 Task: Select a due date automation when advanced on, 2 days before a card is due add dates with a complete due date at 11:00 AM.
Action: Mouse moved to (1314, 93)
Screenshot: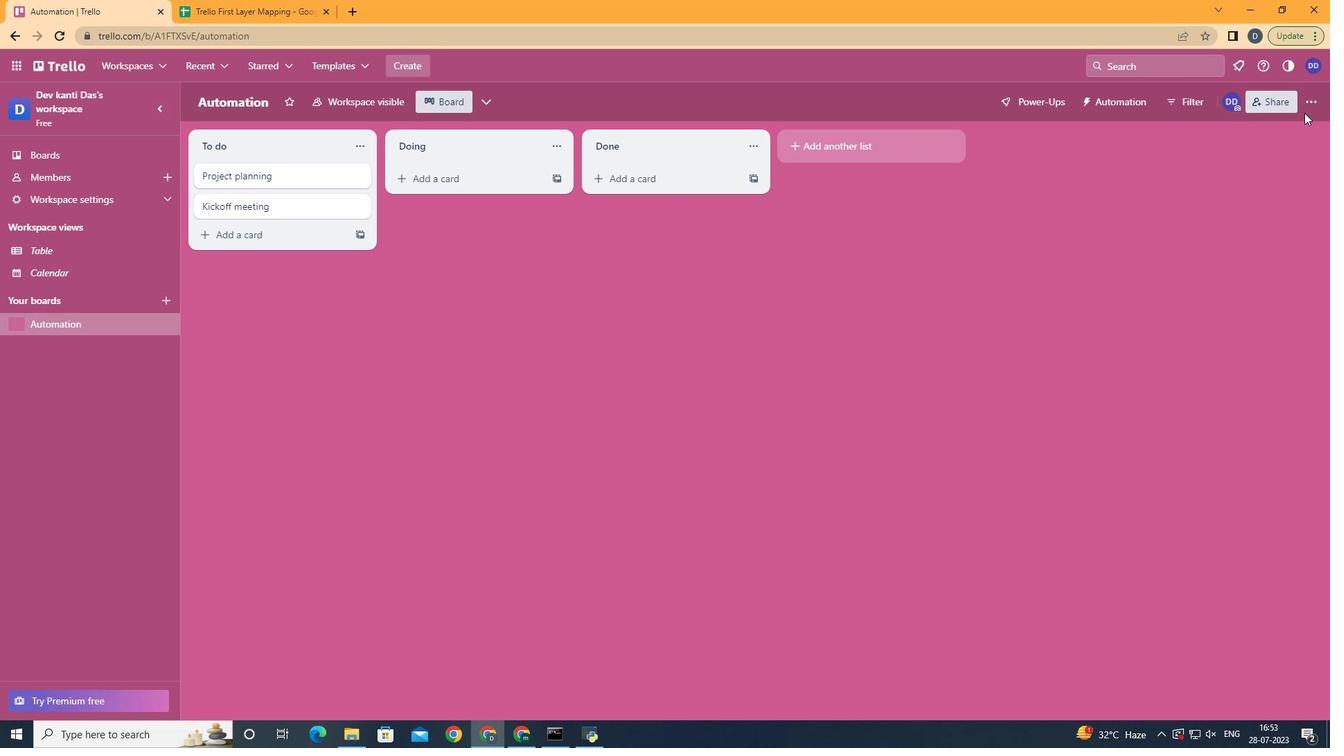 
Action: Mouse pressed left at (1314, 93)
Screenshot: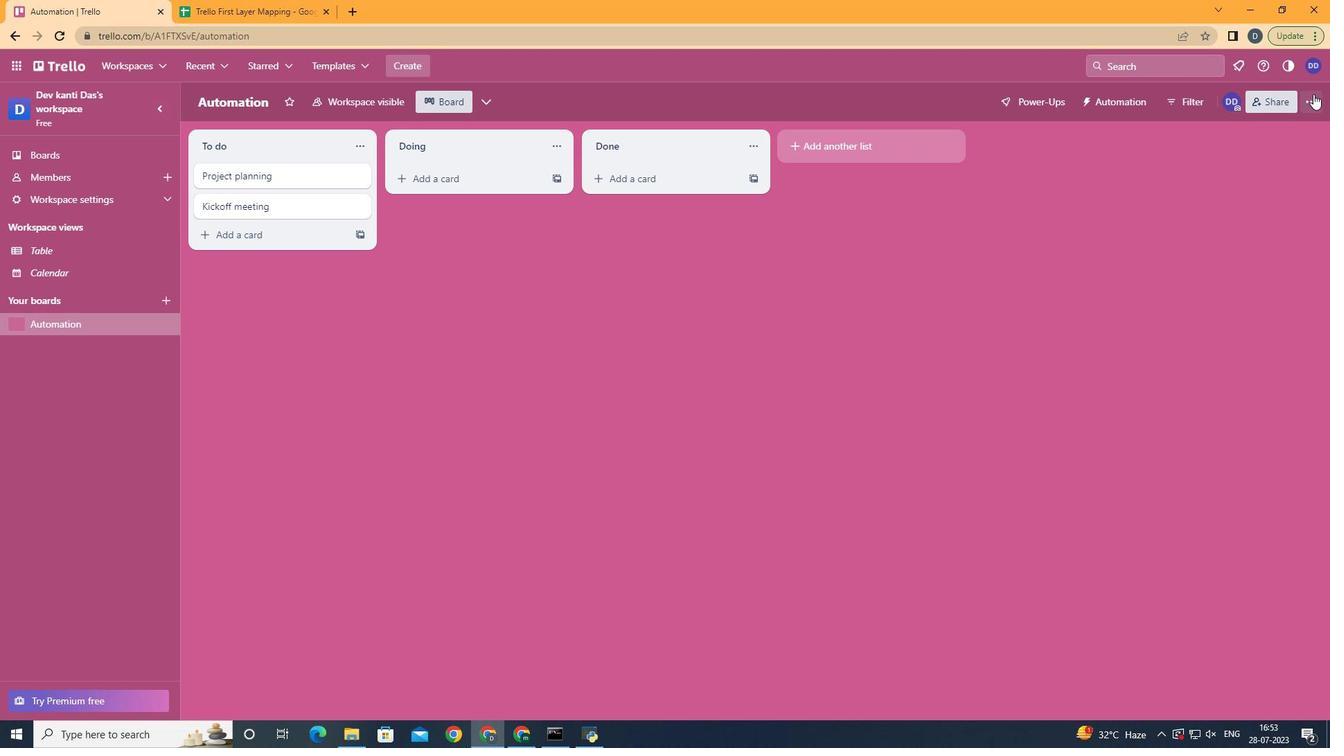 
Action: Mouse moved to (1228, 305)
Screenshot: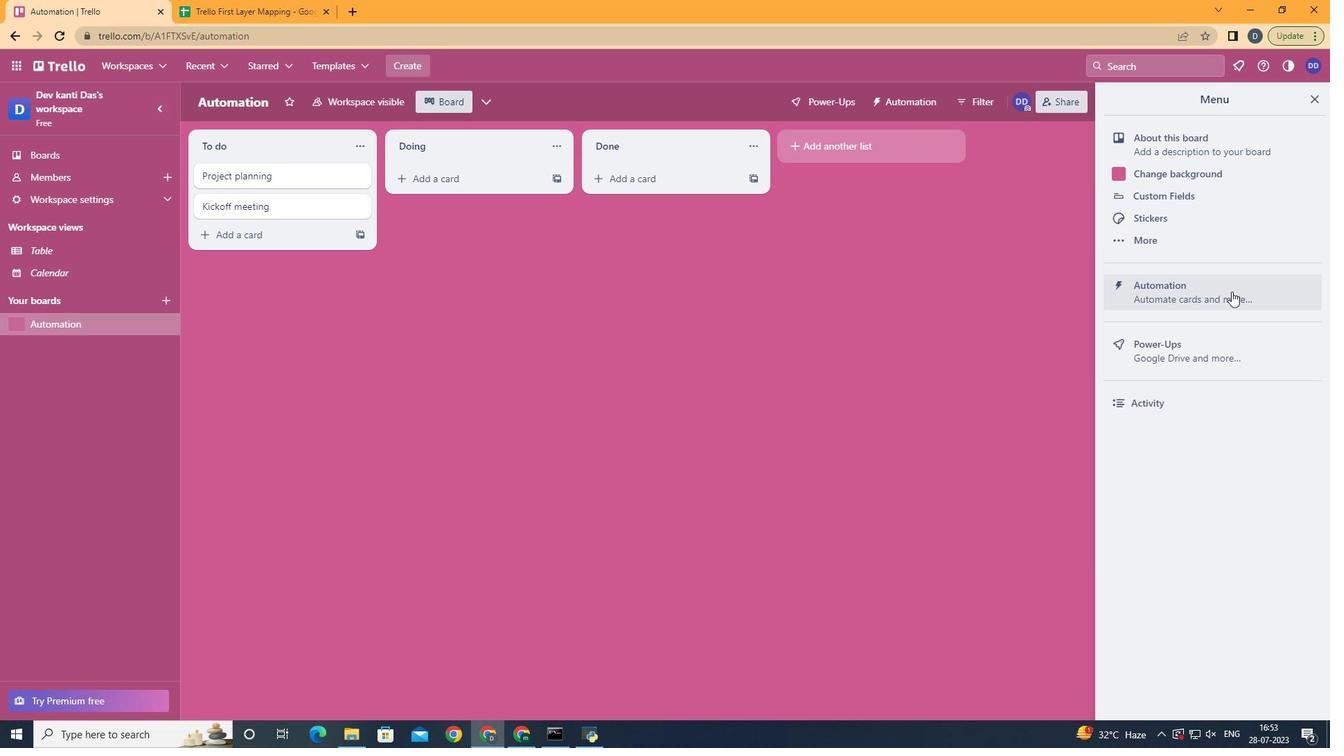
Action: Mouse pressed left at (1228, 305)
Screenshot: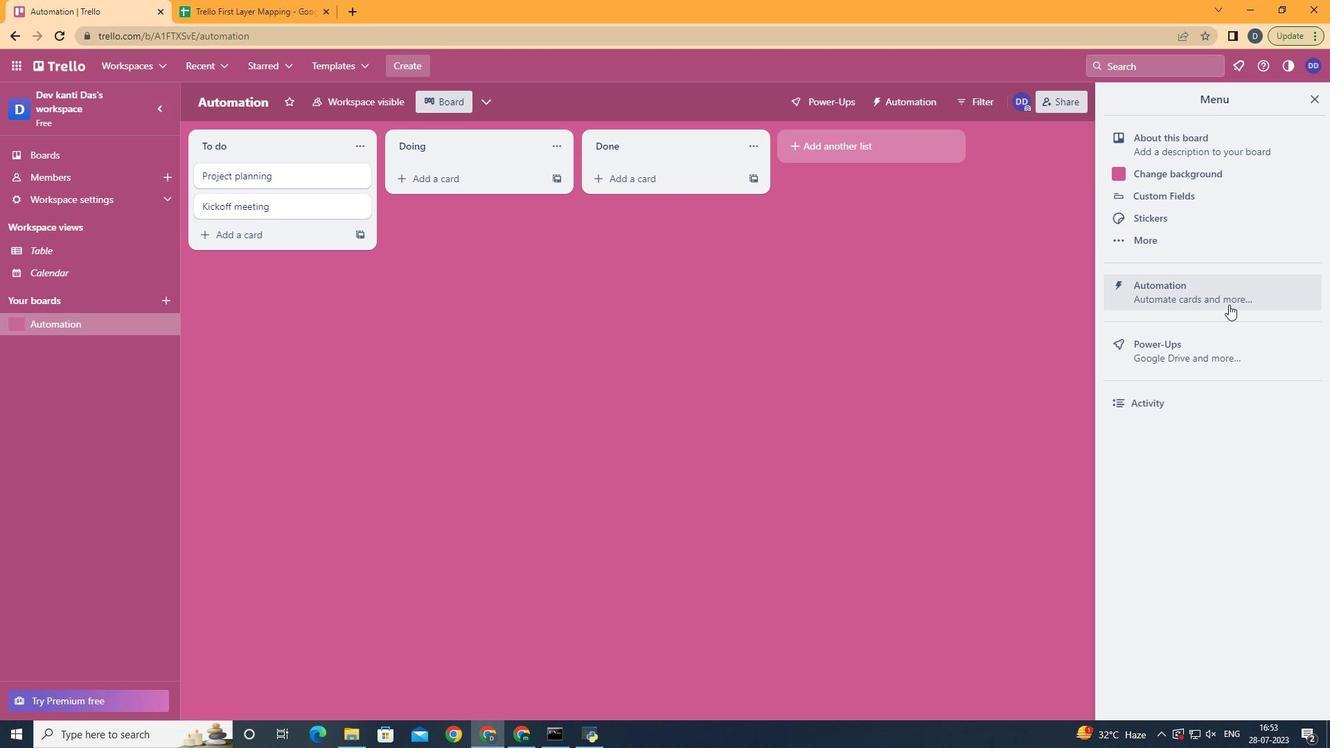 
Action: Mouse moved to (270, 280)
Screenshot: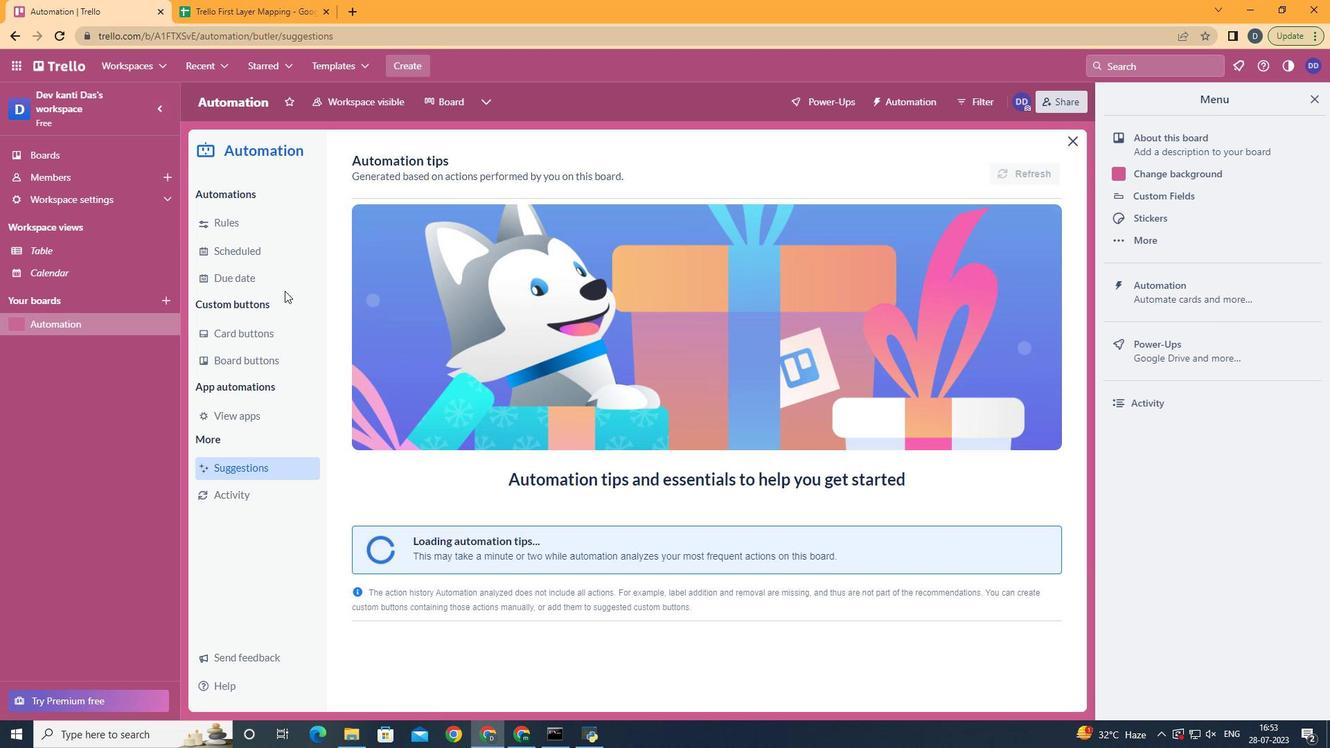 
Action: Mouse pressed left at (270, 280)
Screenshot: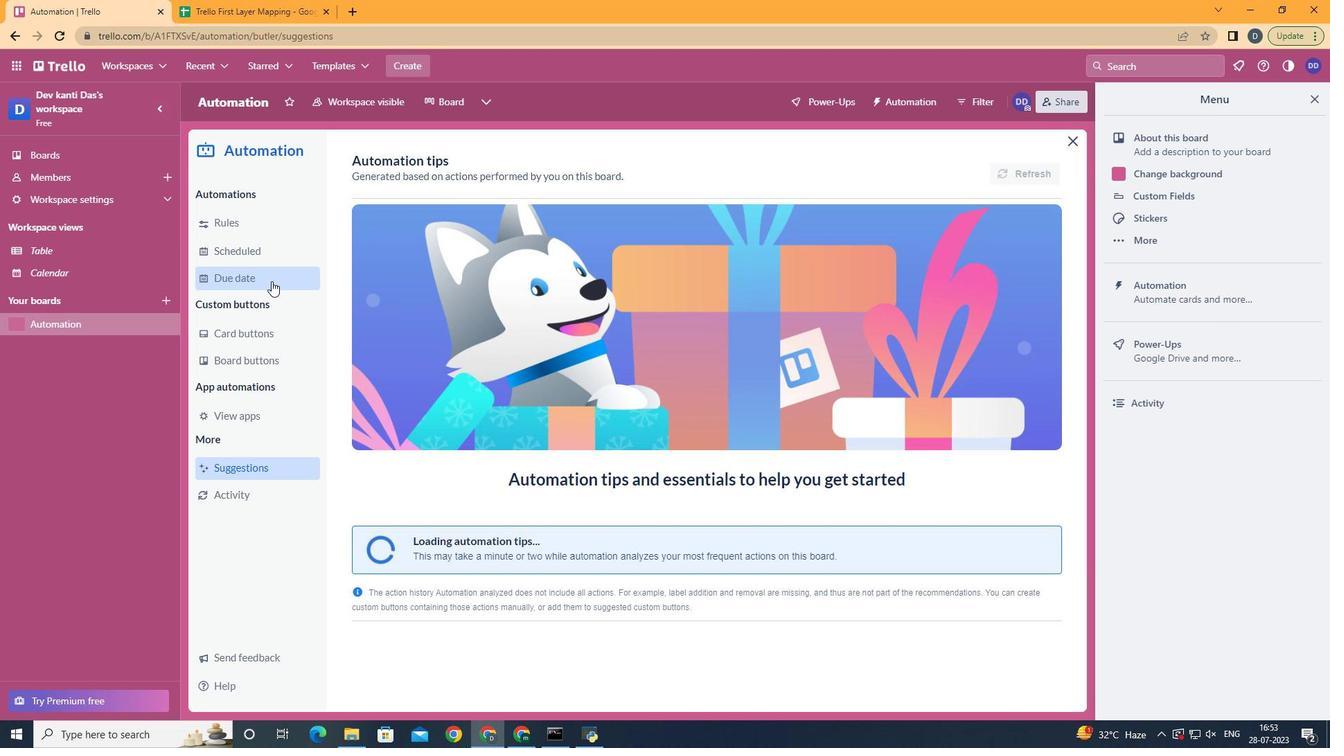 
Action: Mouse moved to (980, 168)
Screenshot: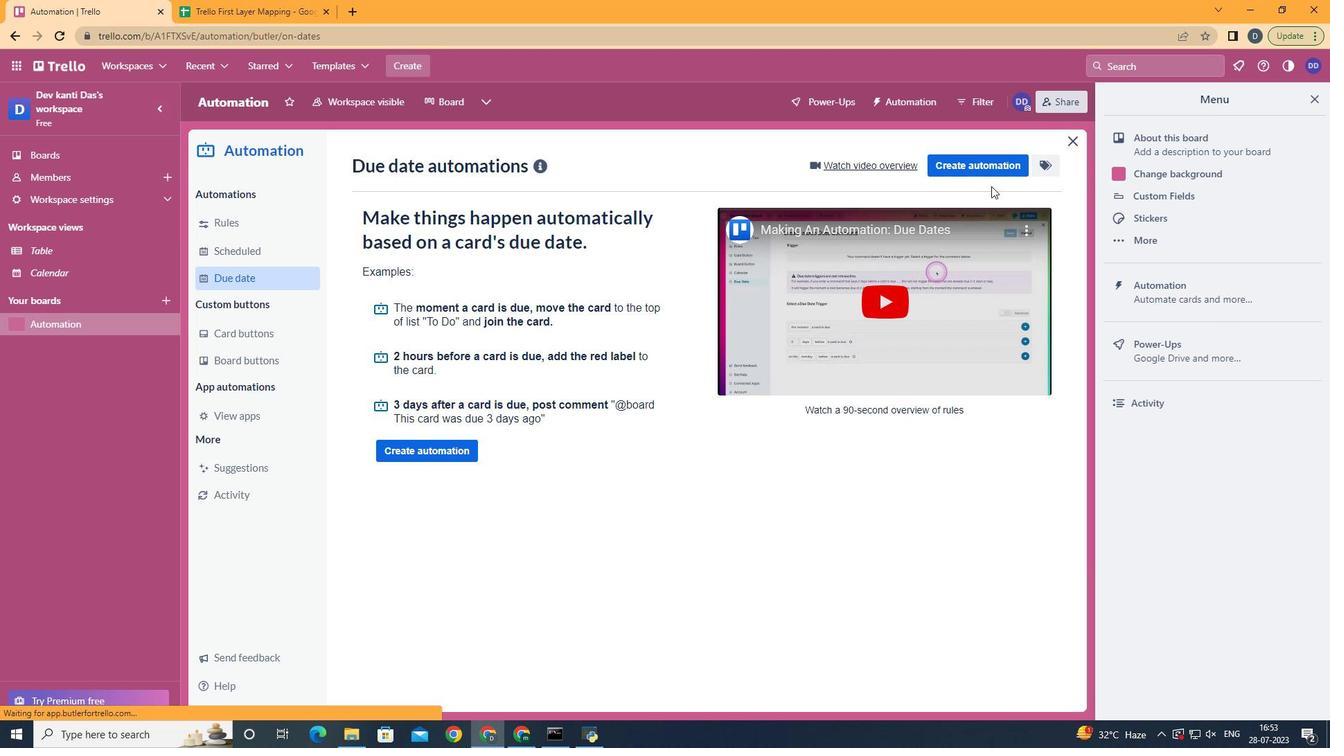 
Action: Mouse pressed left at (980, 168)
Screenshot: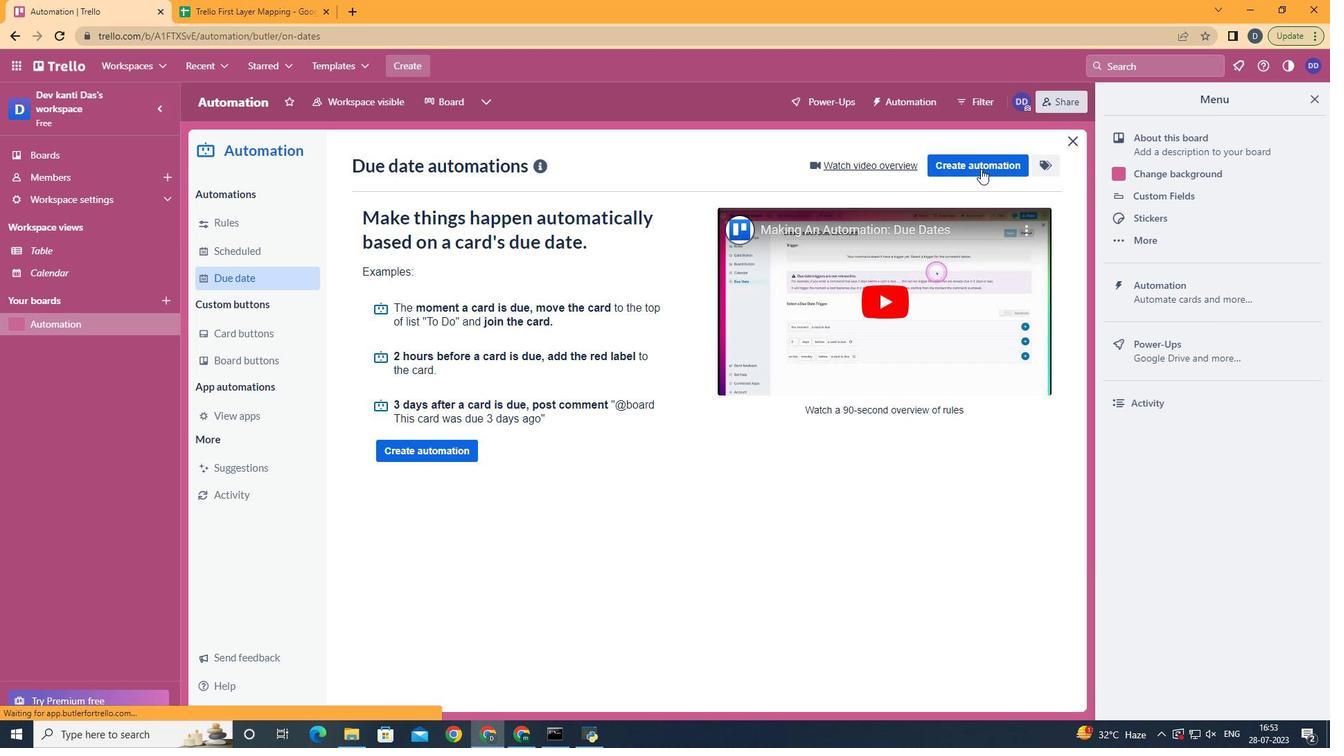
Action: Mouse moved to (727, 296)
Screenshot: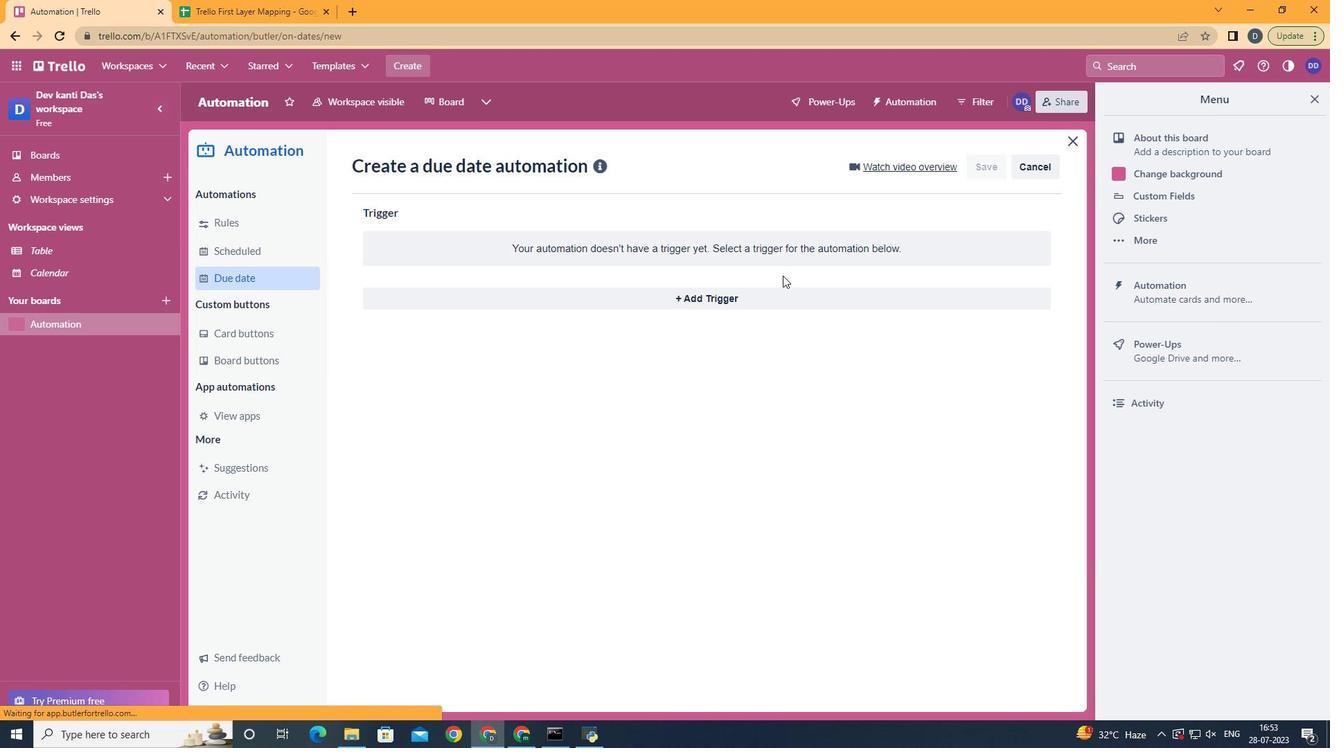 
Action: Mouse pressed left at (727, 296)
Screenshot: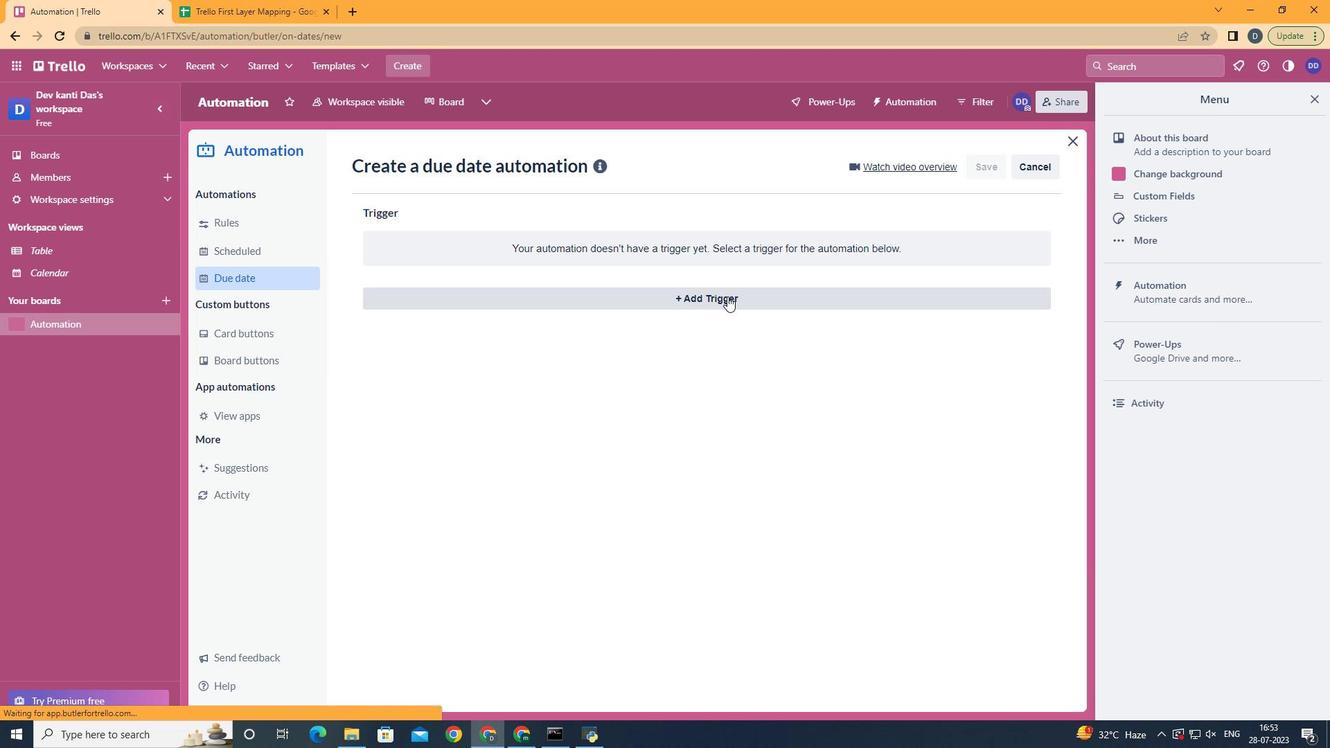 
Action: Mouse moved to (540, 509)
Screenshot: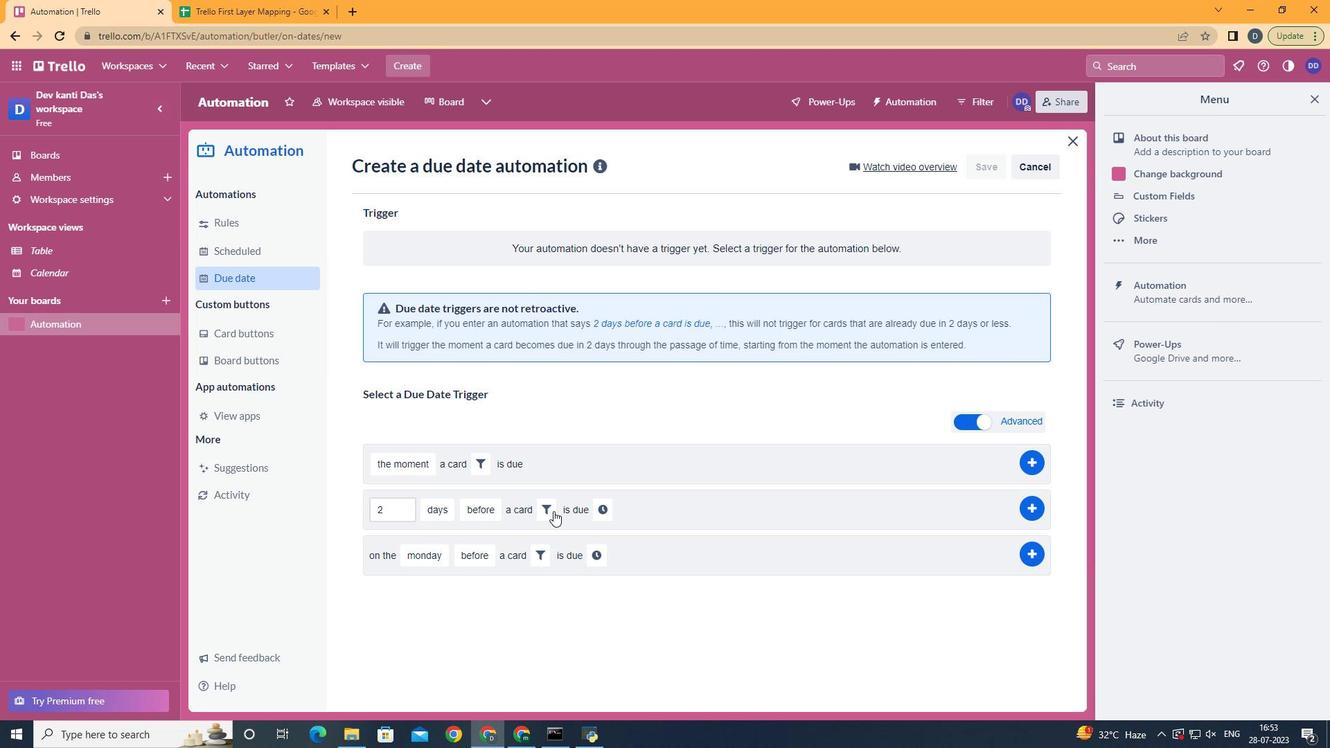 
Action: Mouse pressed left at (540, 509)
Screenshot: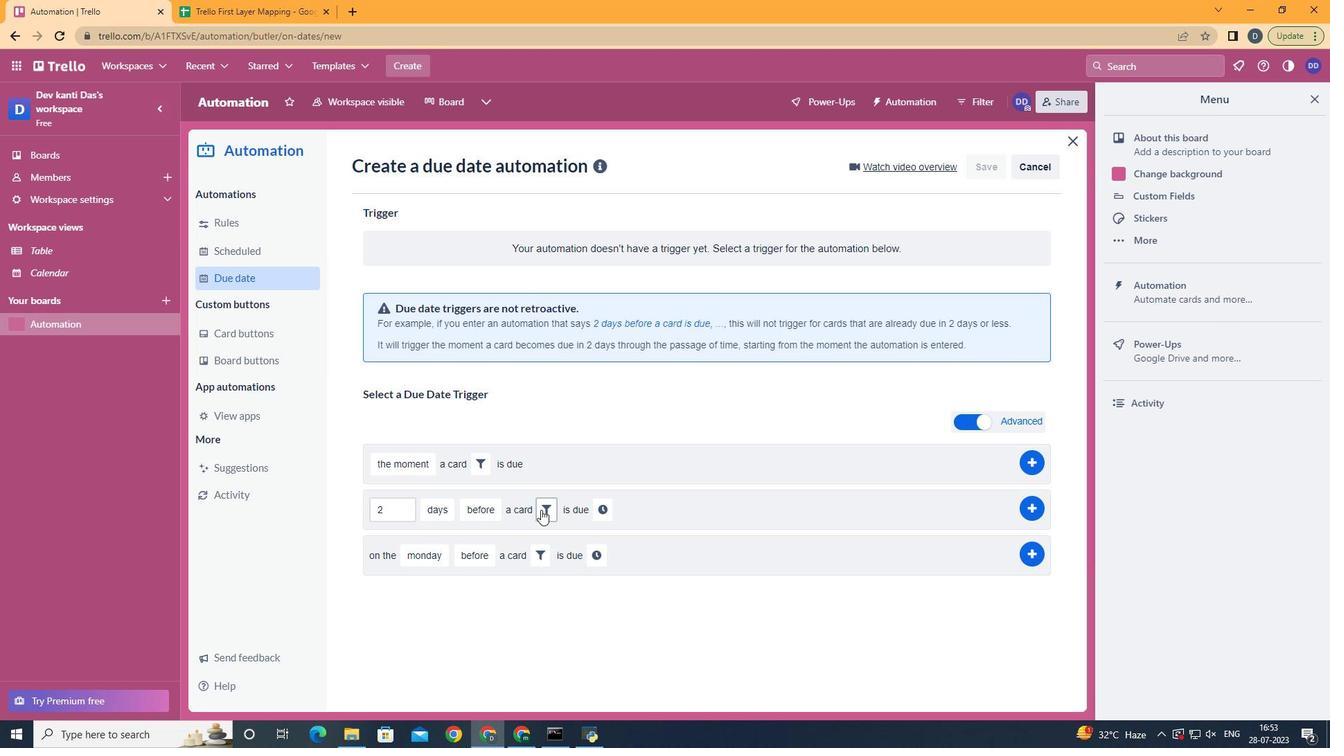 
Action: Mouse moved to (624, 568)
Screenshot: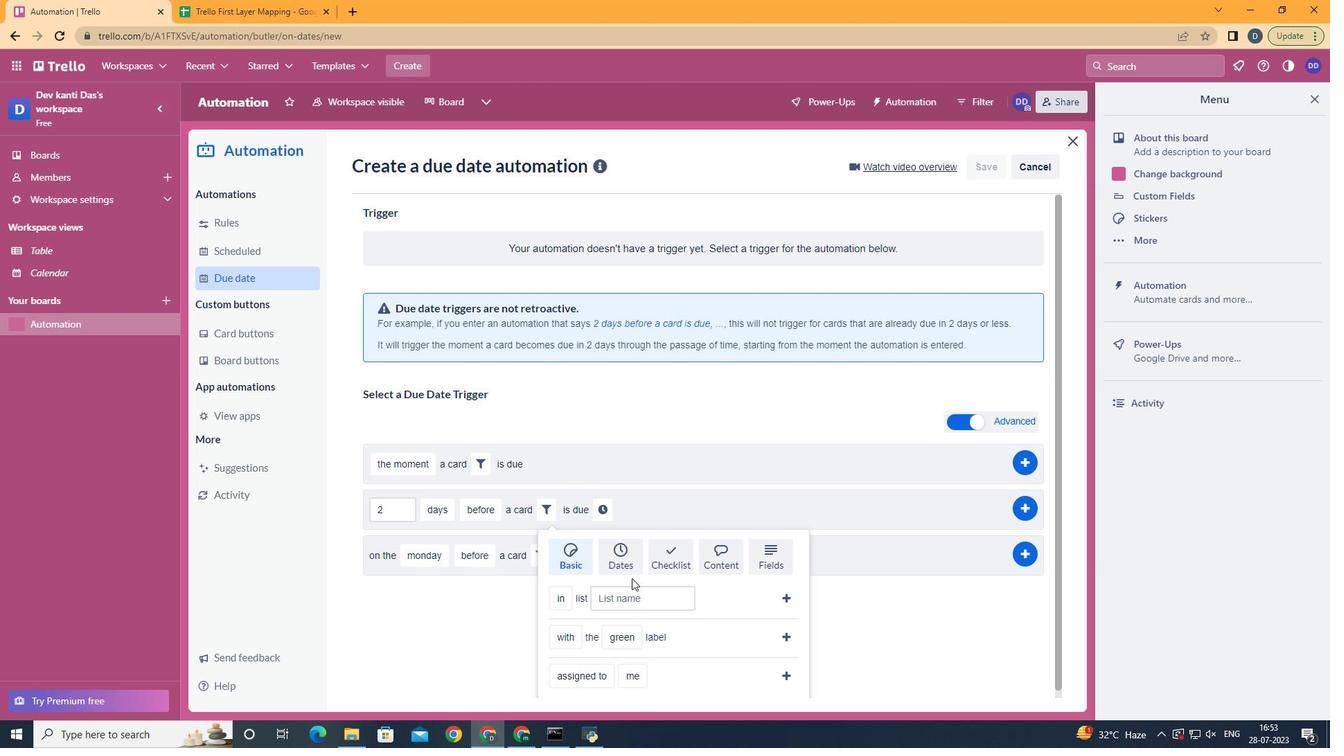 
Action: Mouse pressed left at (624, 568)
Screenshot: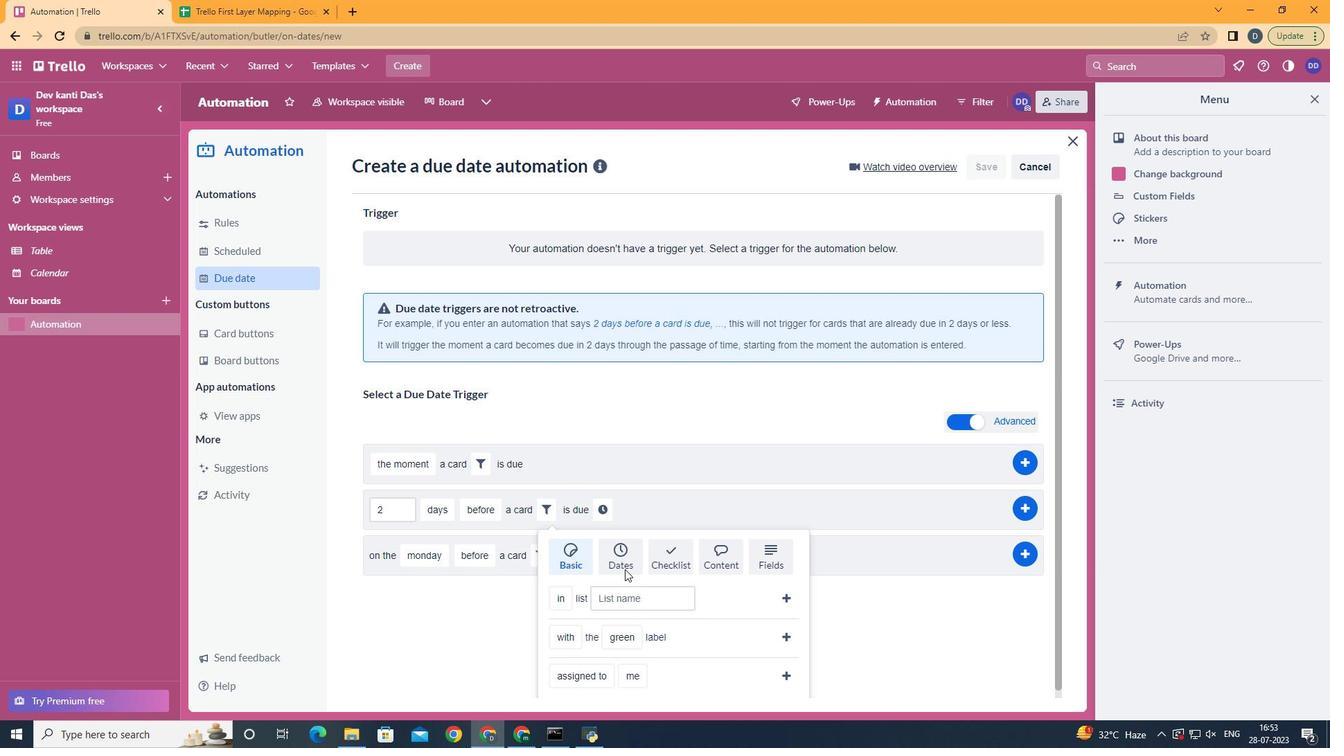 
Action: Mouse moved to (581, 629)
Screenshot: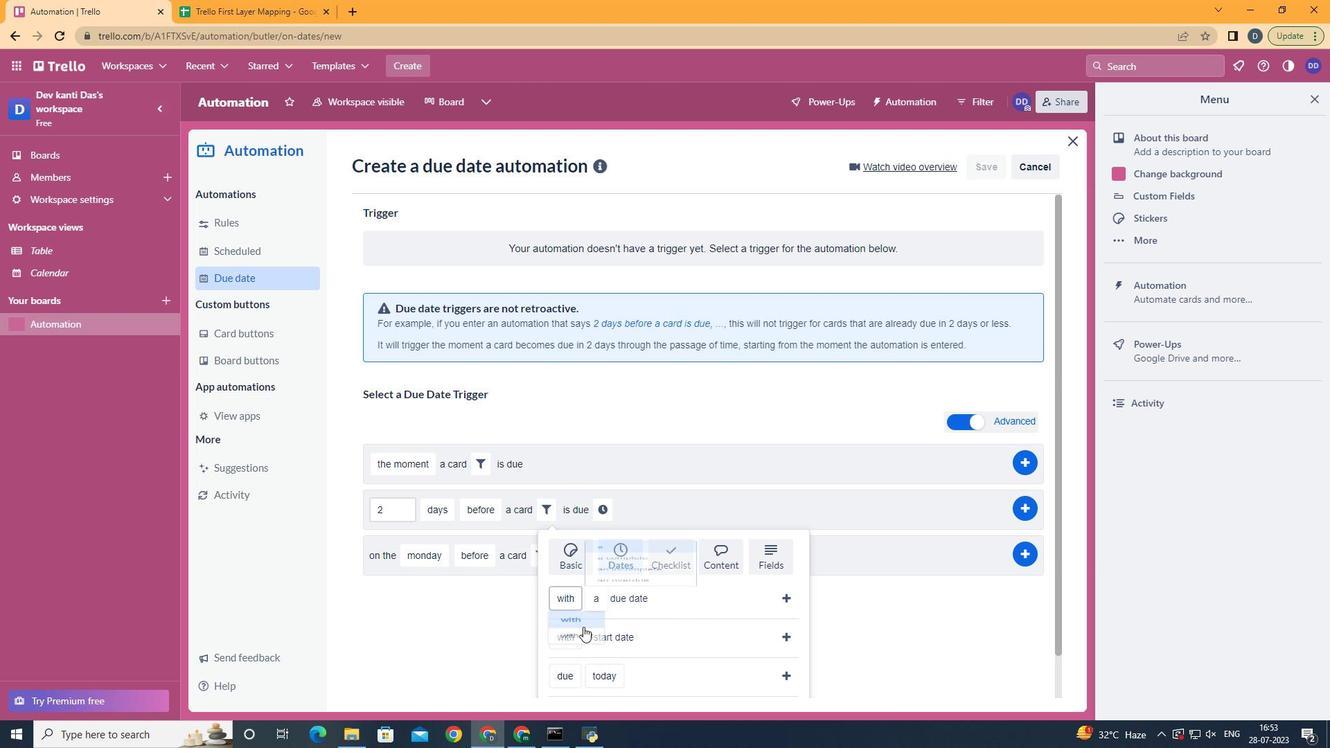 
Action: Mouse pressed left at (581, 629)
Screenshot: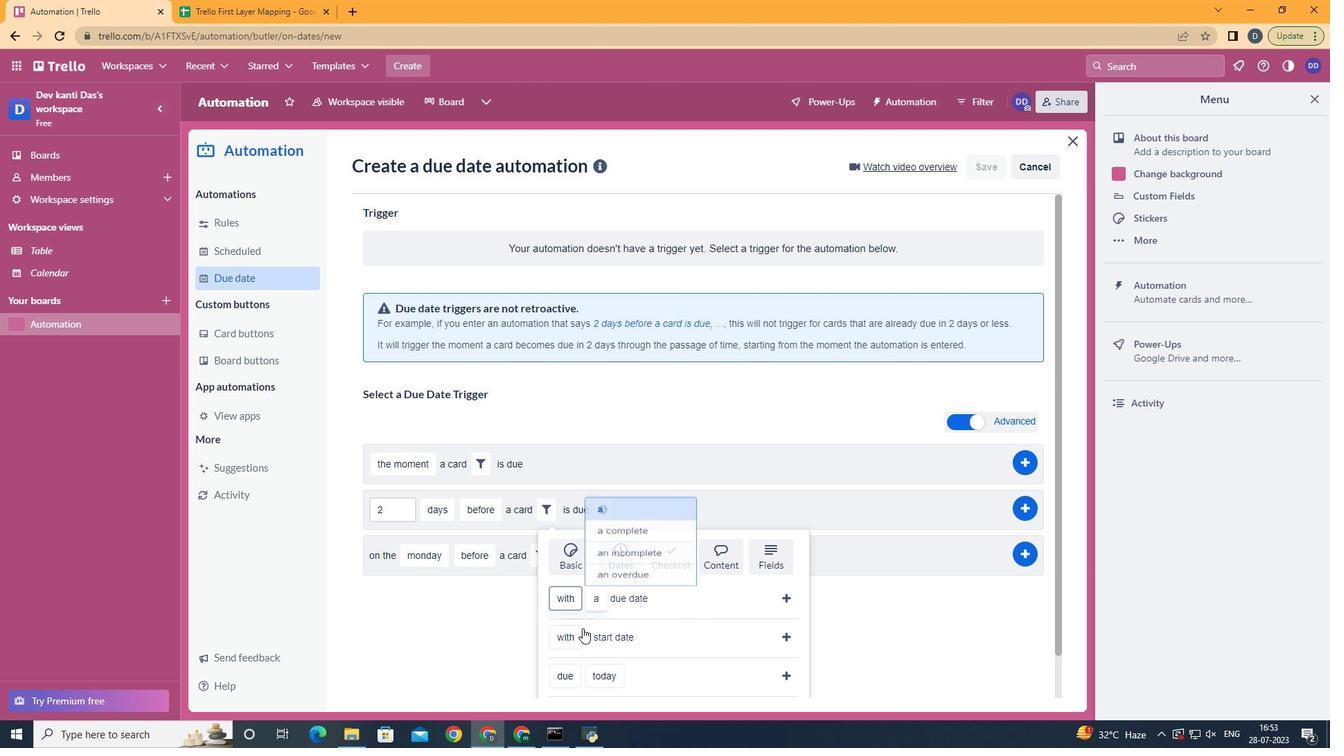 
Action: Mouse moved to (570, 619)
Screenshot: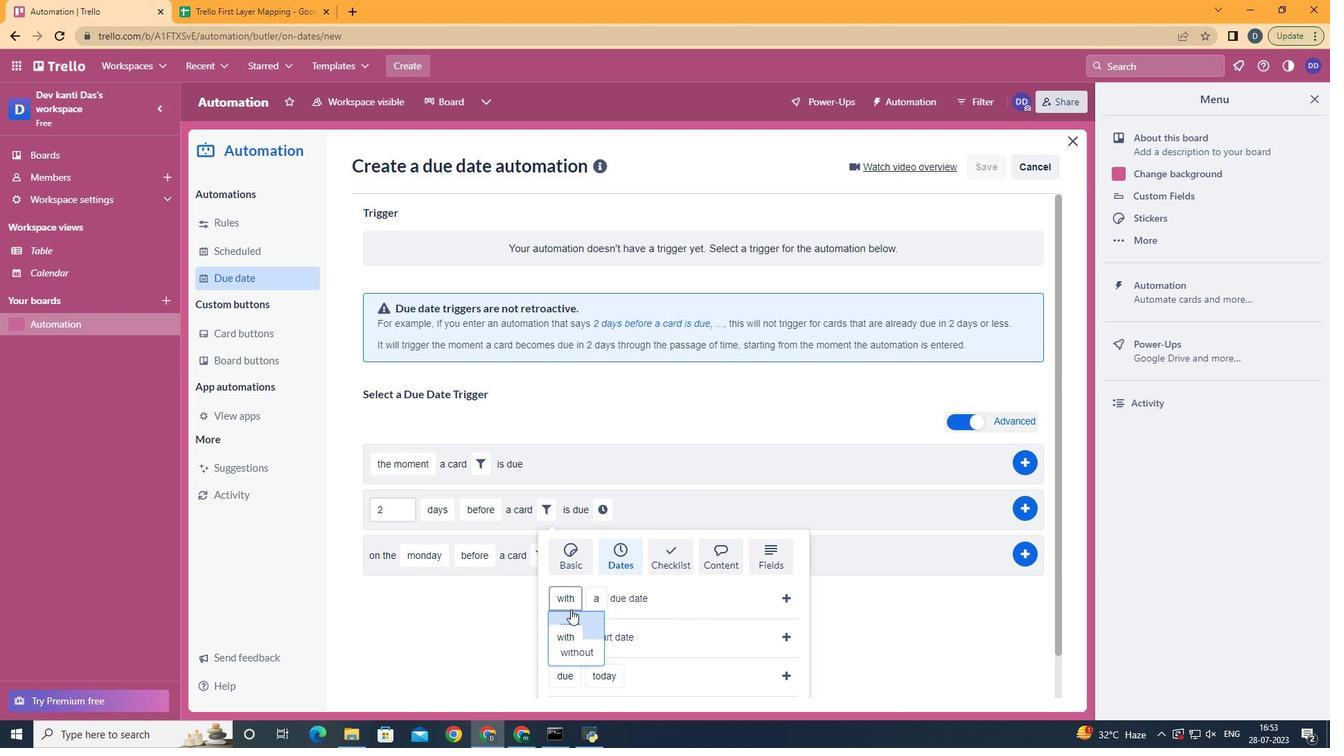 
Action: Mouse pressed left at (570, 619)
Screenshot: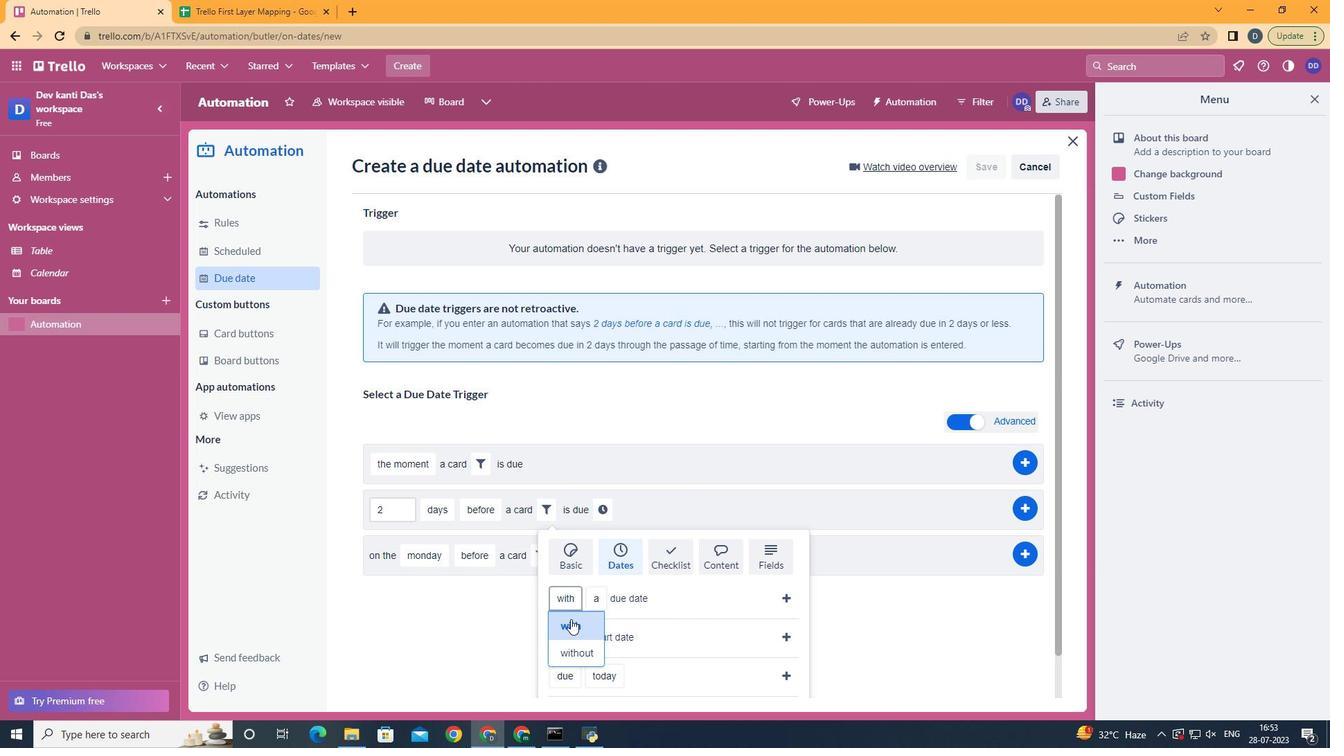 
Action: Mouse moved to (625, 522)
Screenshot: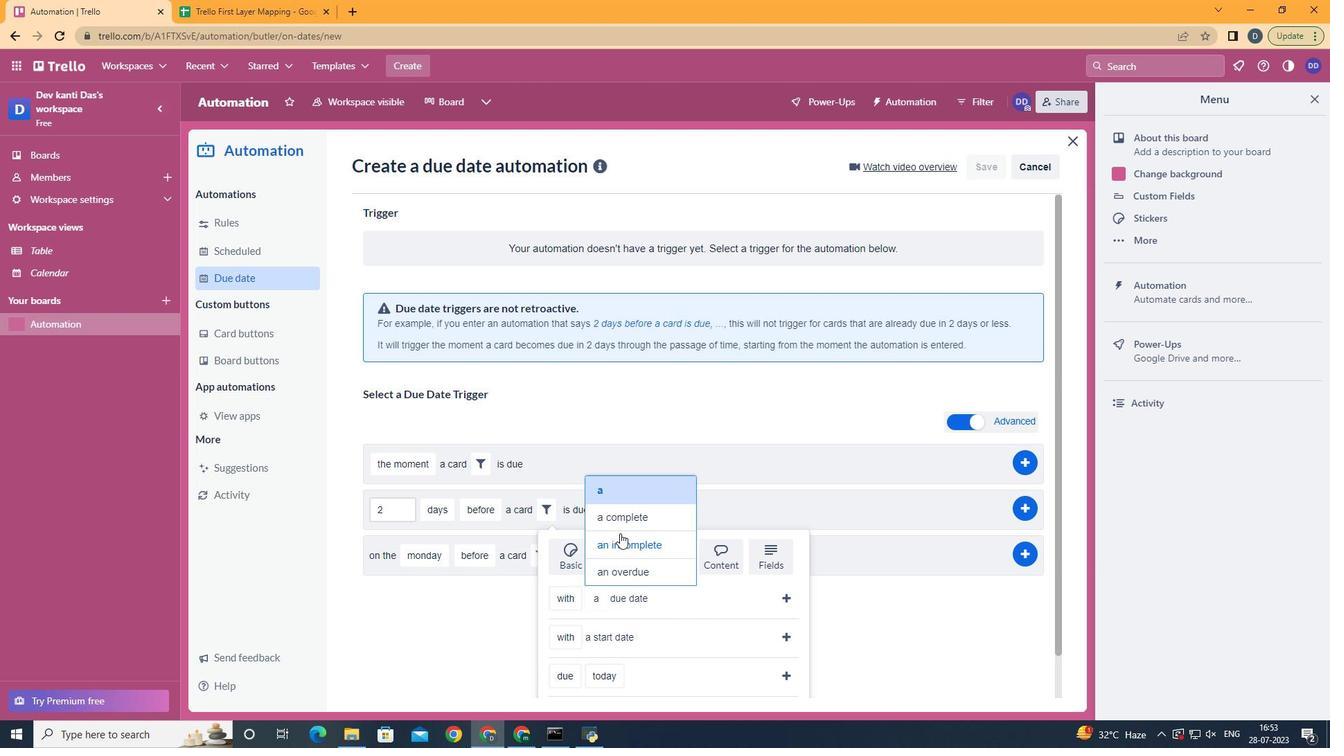 
Action: Mouse pressed left at (625, 522)
Screenshot: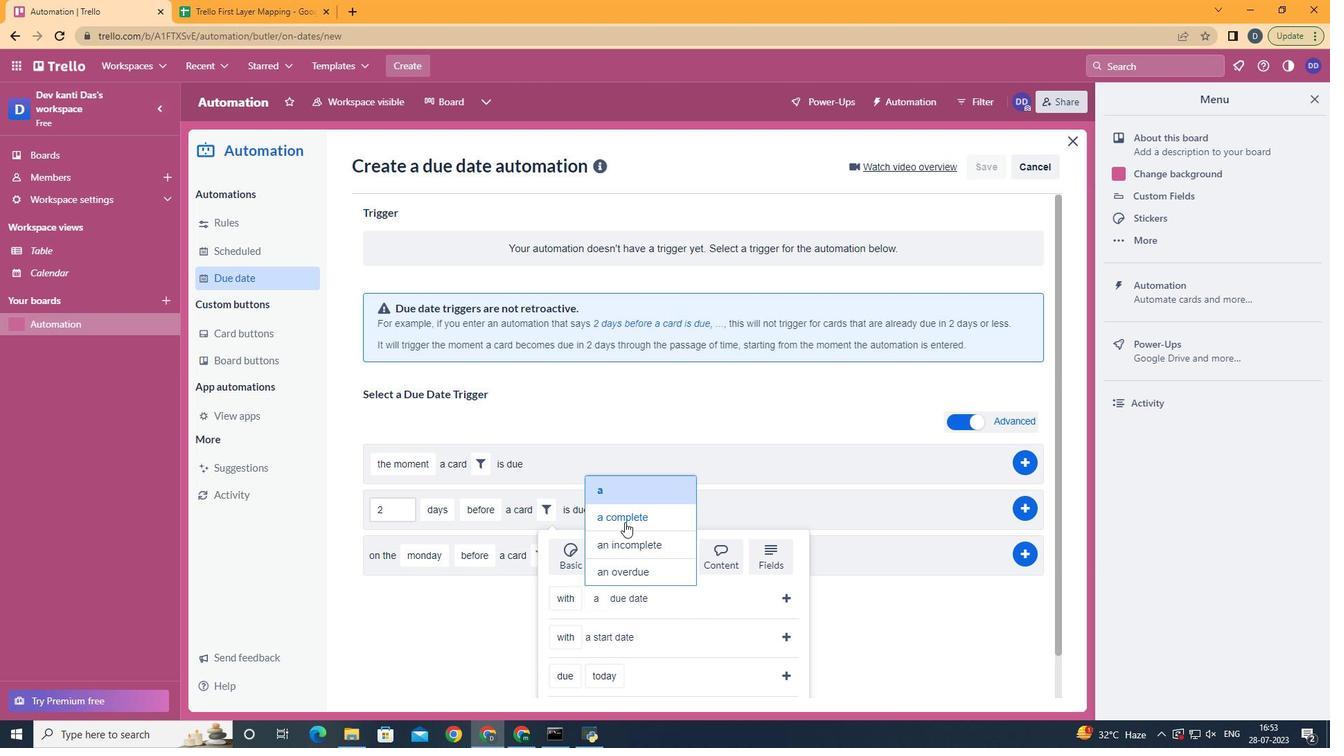 
Action: Mouse moved to (778, 597)
Screenshot: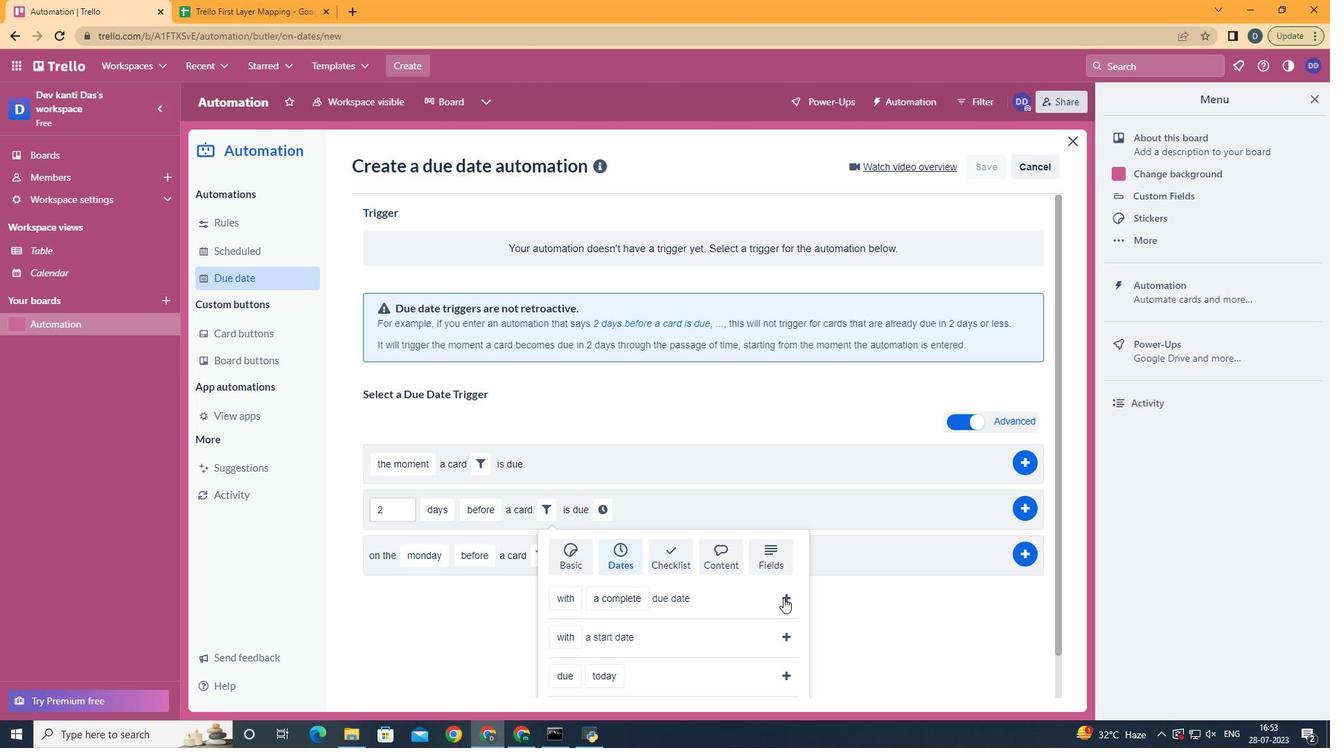 
Action: Mouse pressed left at (778, 597)
Screenshot: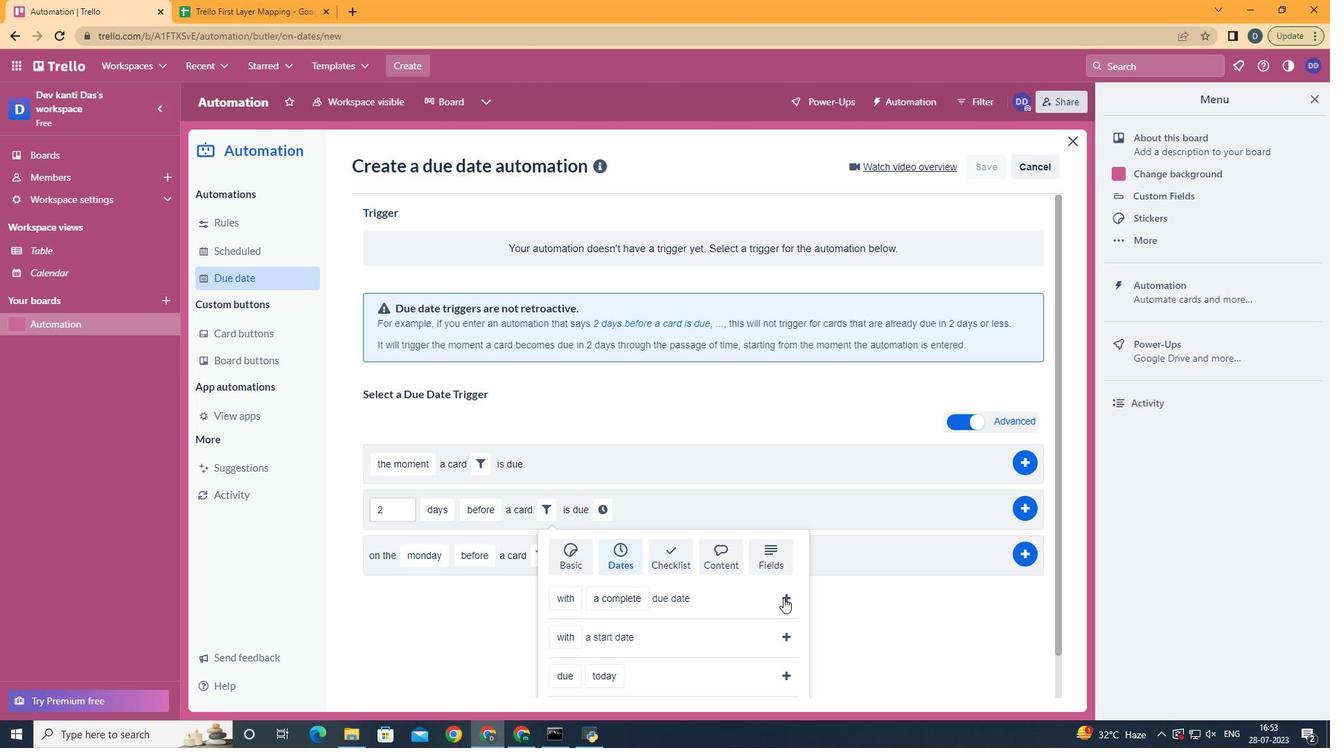 
Action: Mouse moved to (749, 509)
Screenshot: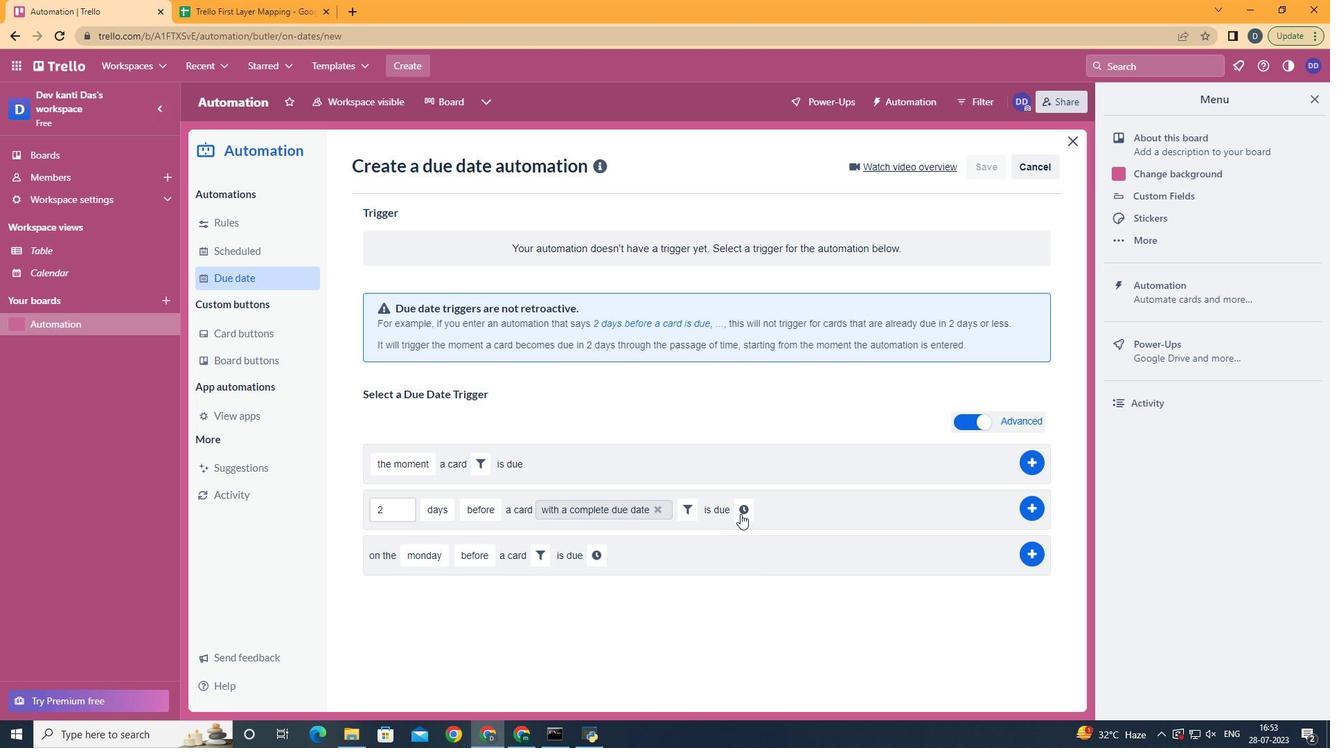 
Action: Mouse pressed left at (749, 509)
Screenshot: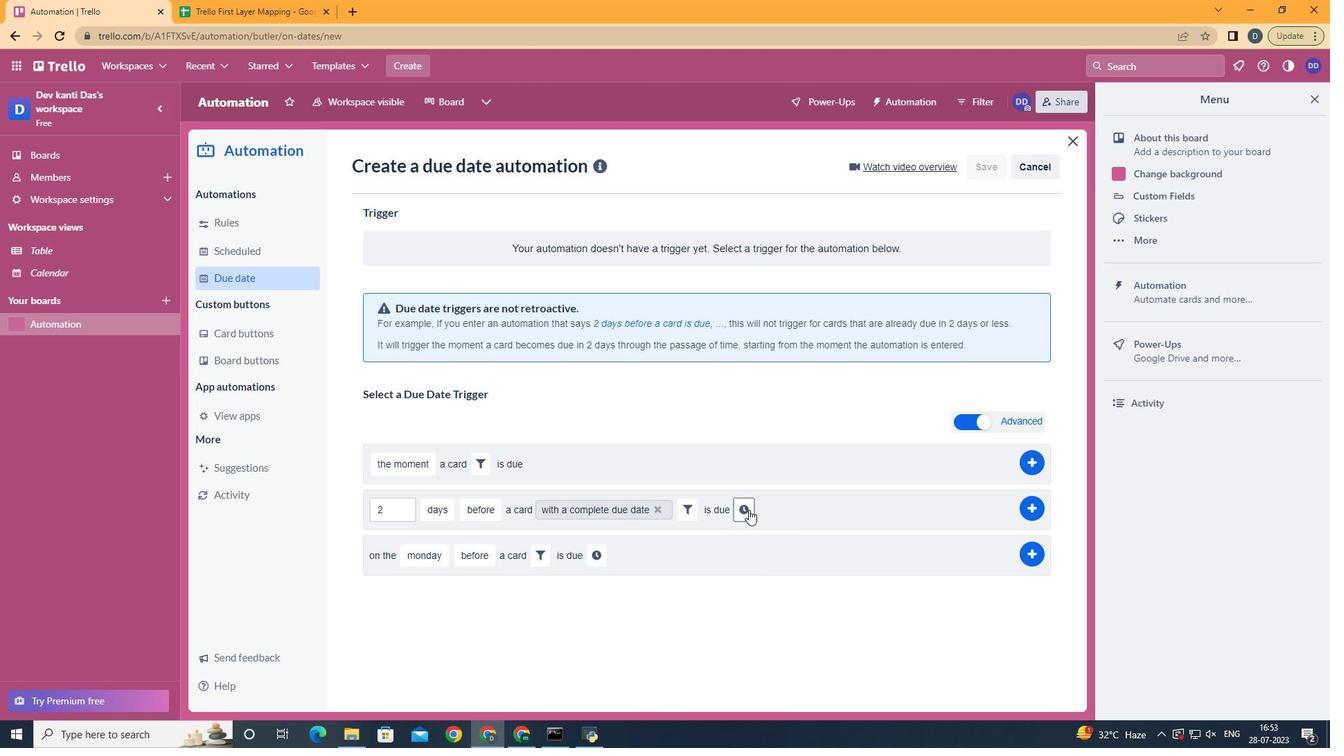 
Action: Mouse moved to (779, 521)
Screenshot: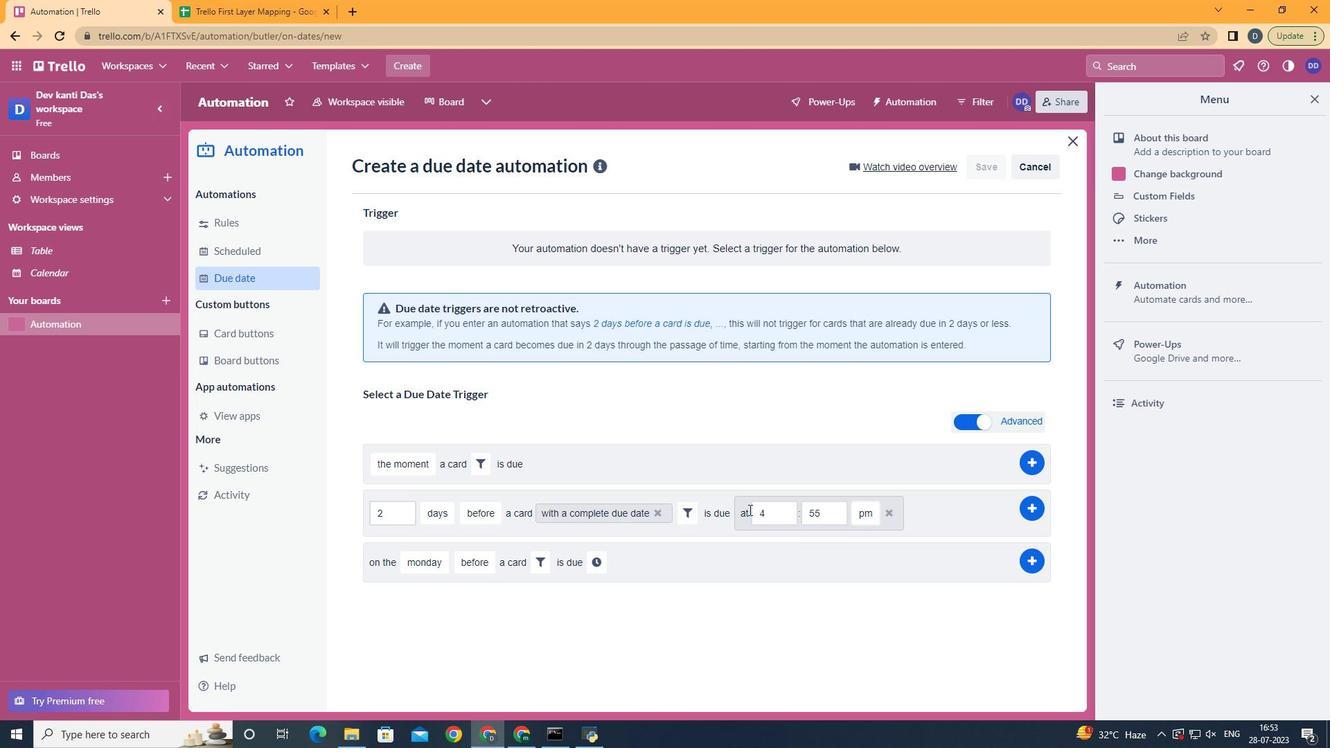 
Action: Mouse pressed left at (779, 521)
Screenshot: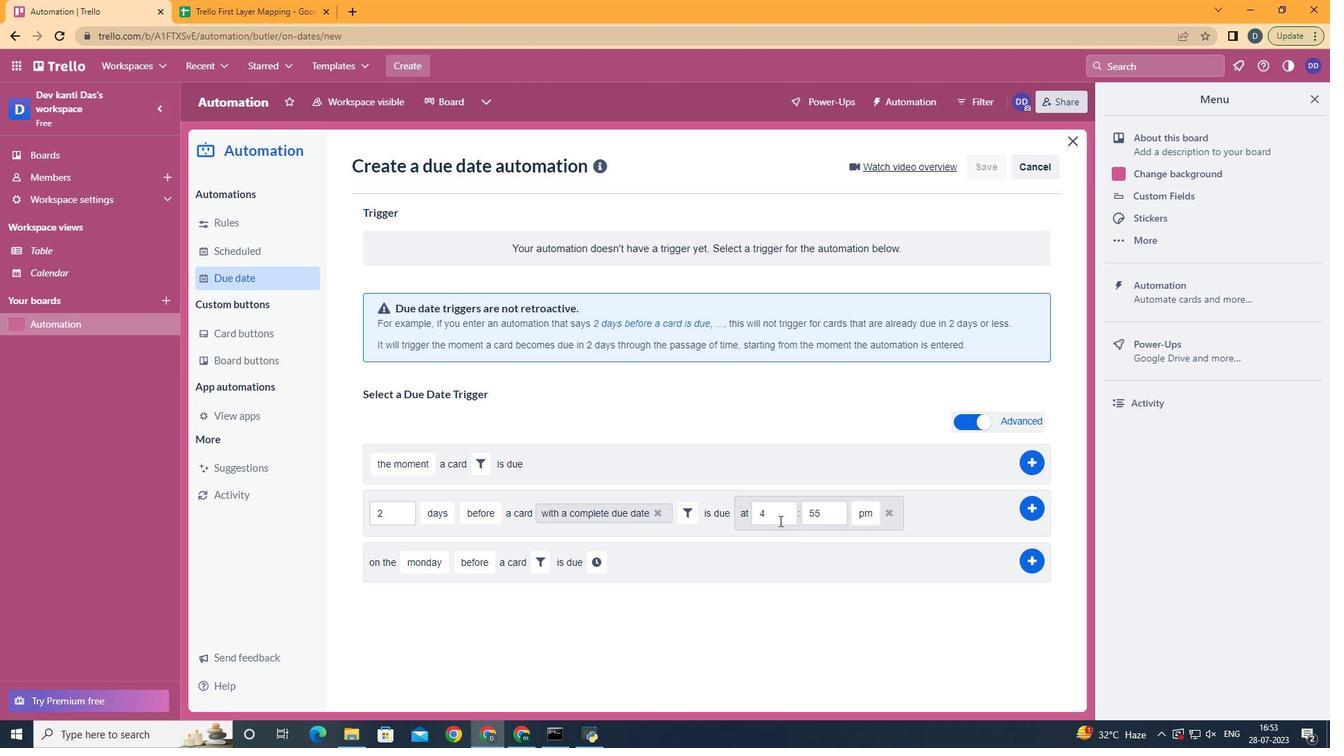 
Action: Key pressed <Key.backspace>11
Screenshot: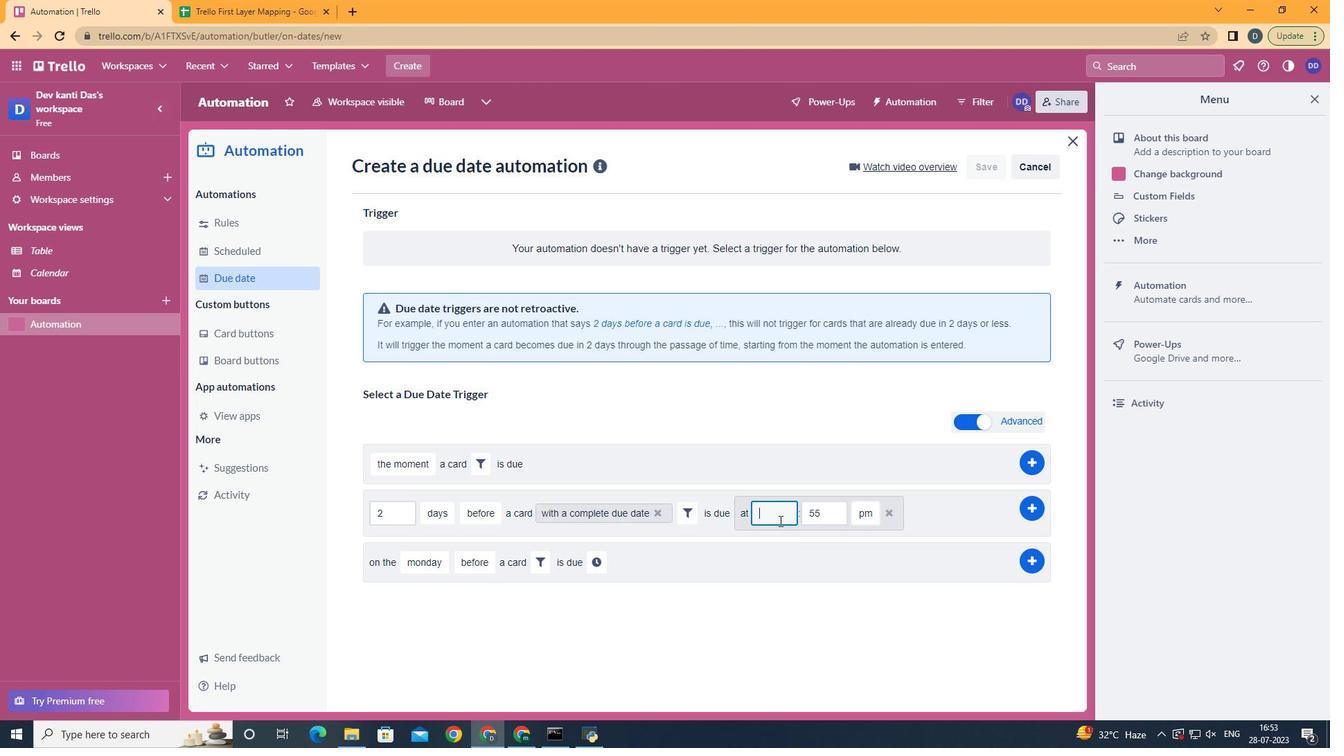 
Action: Mouse moved to (826, 511)
Screenshot: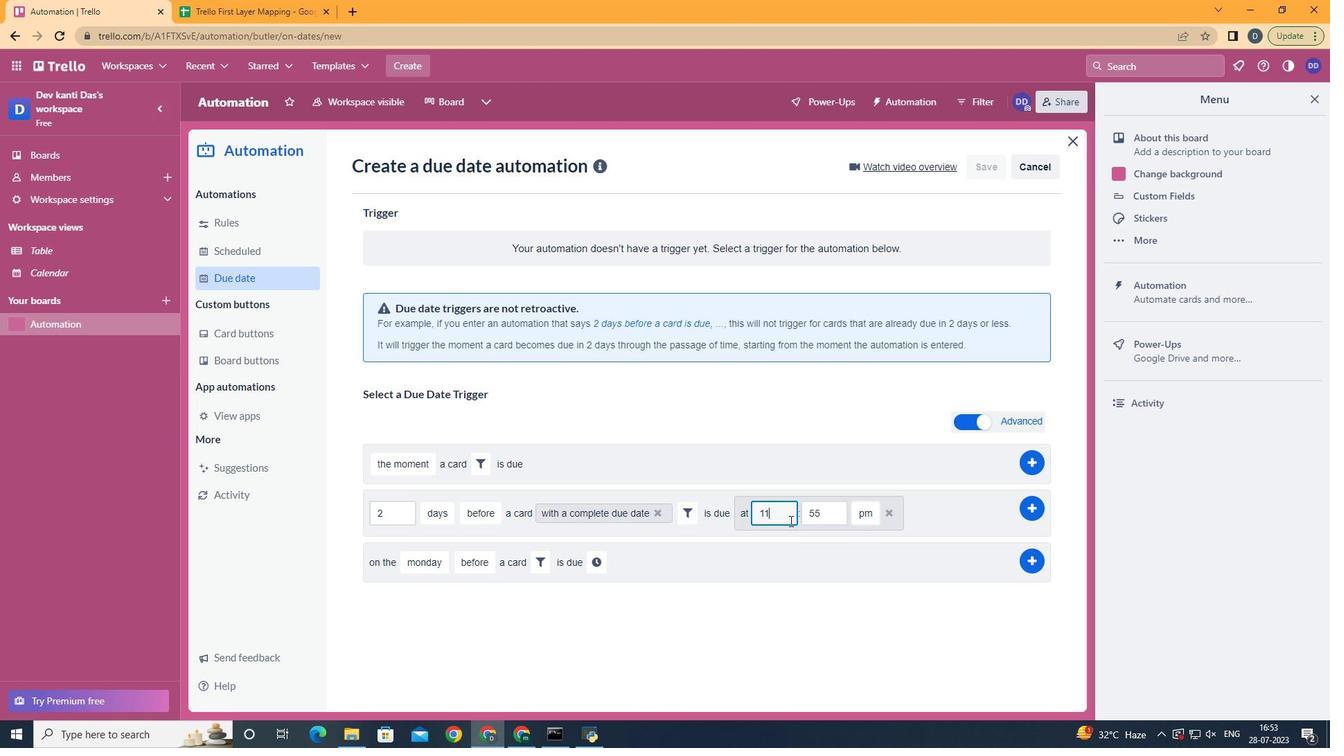 
Action: Mouse pressed left at (826, 511)
Screenshot: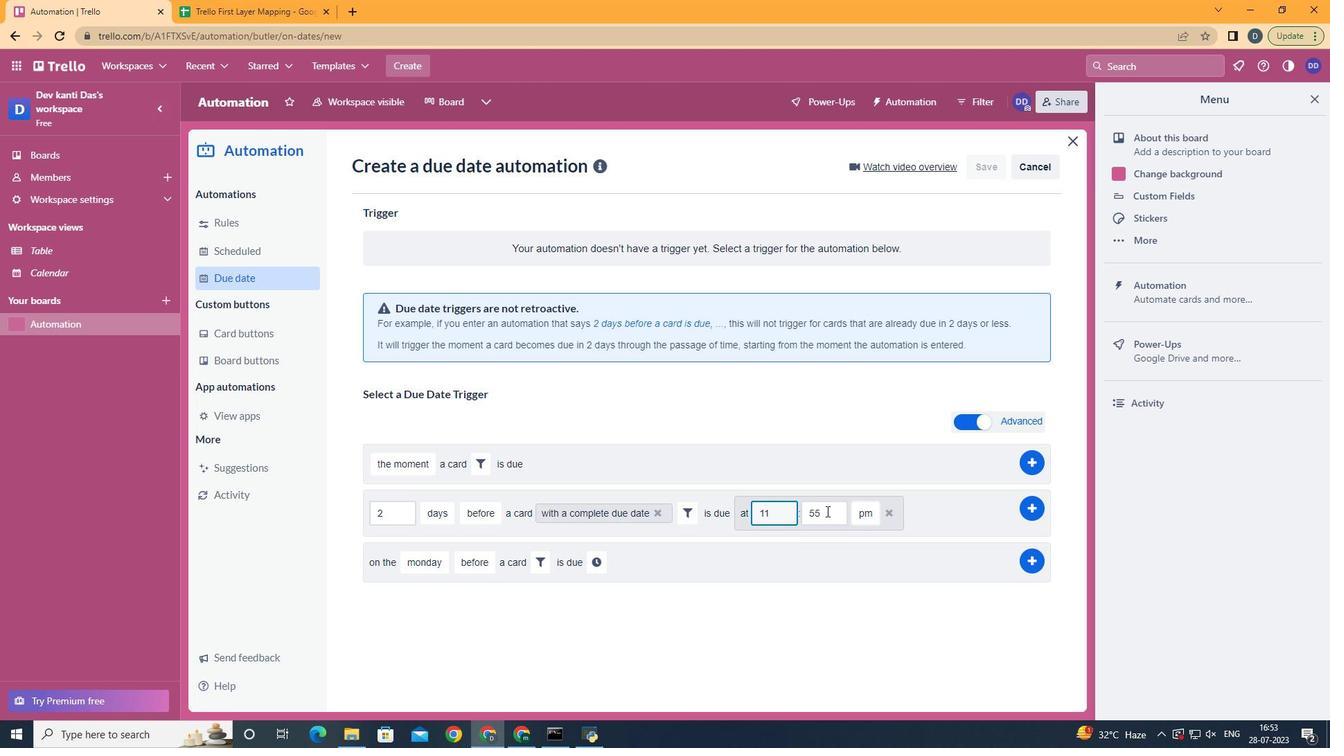 
Action: Key pressed <Key.backspace><Key.backspace>00
Screenshot: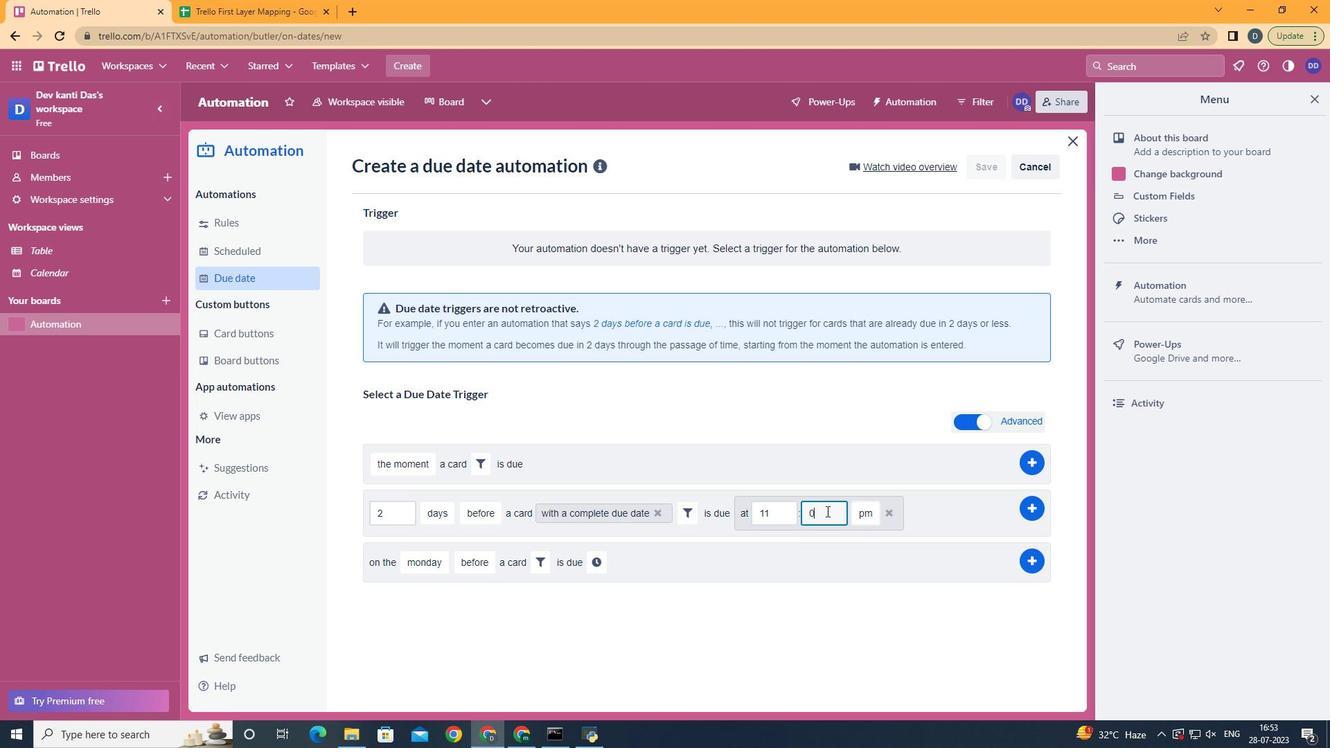 
Action: Mouse moved to (867, 541)
Screenshot: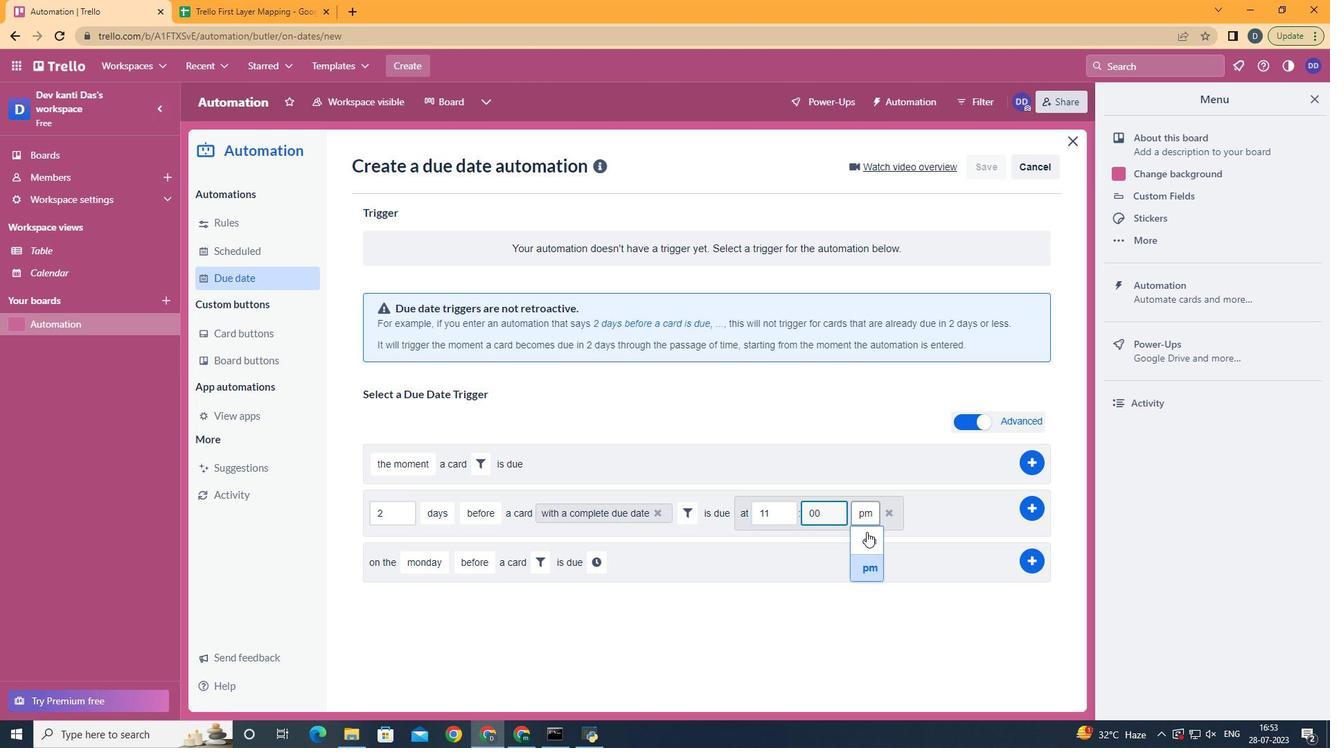 
Action: Mouse pressed left at (867, 541)
Screenshot: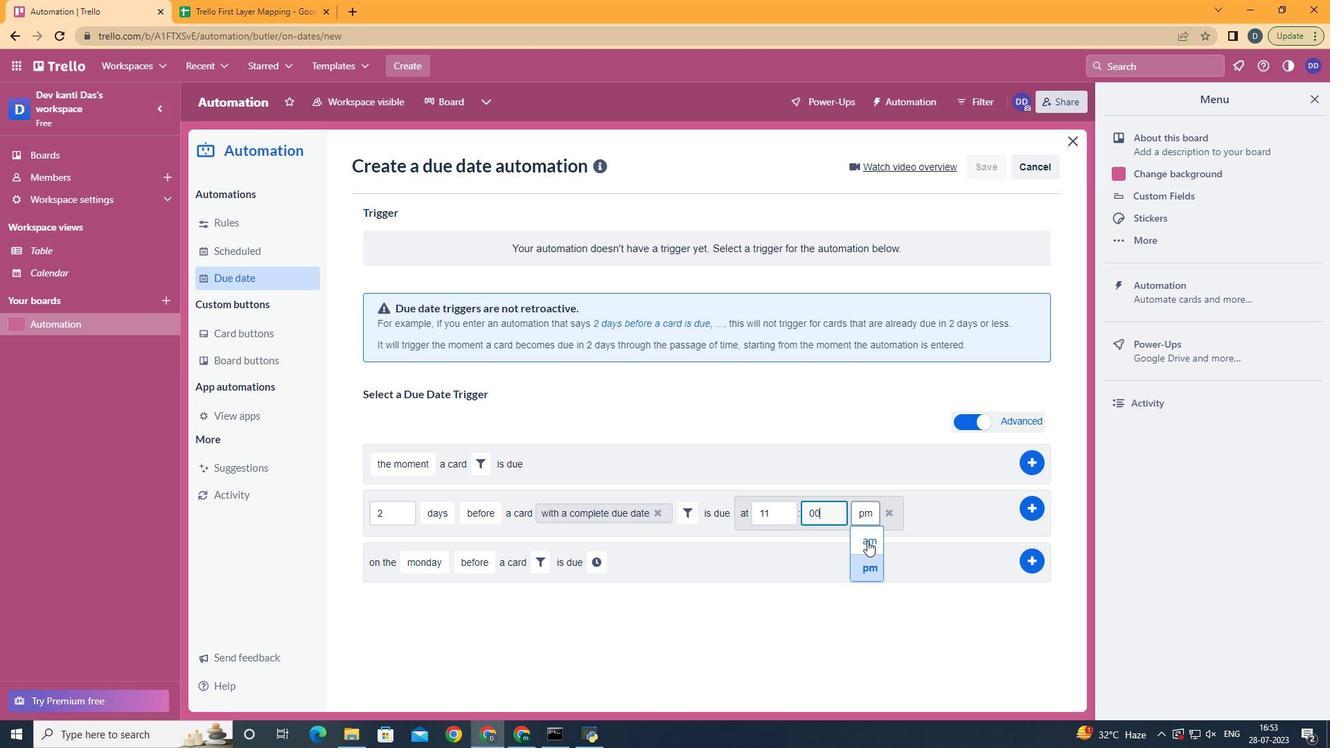 
